 Task: Add Bigelow Earl Grey Tea to the cart.
Action: Mouse pressed left at (18, 111)
Screenshot: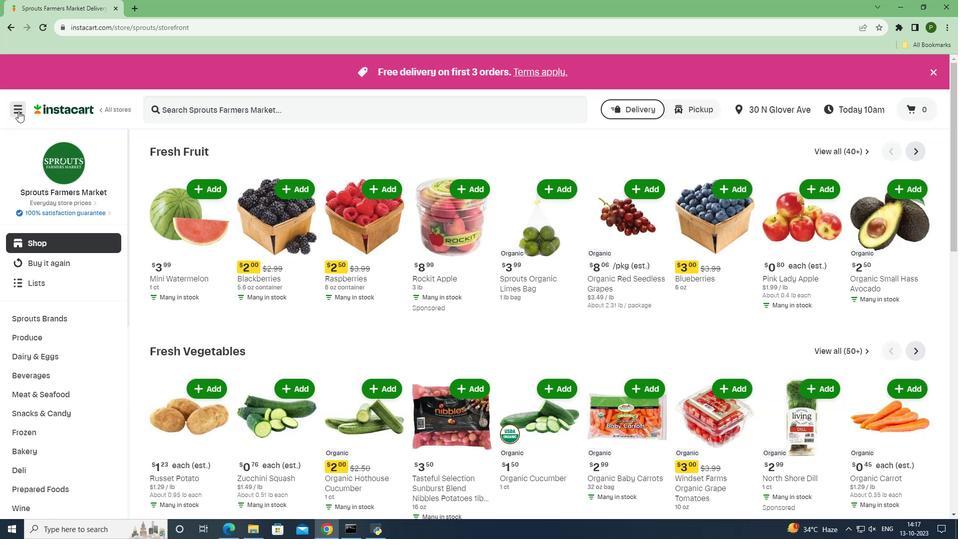
Action: Mouse moved to (45, 262)
Screenshot: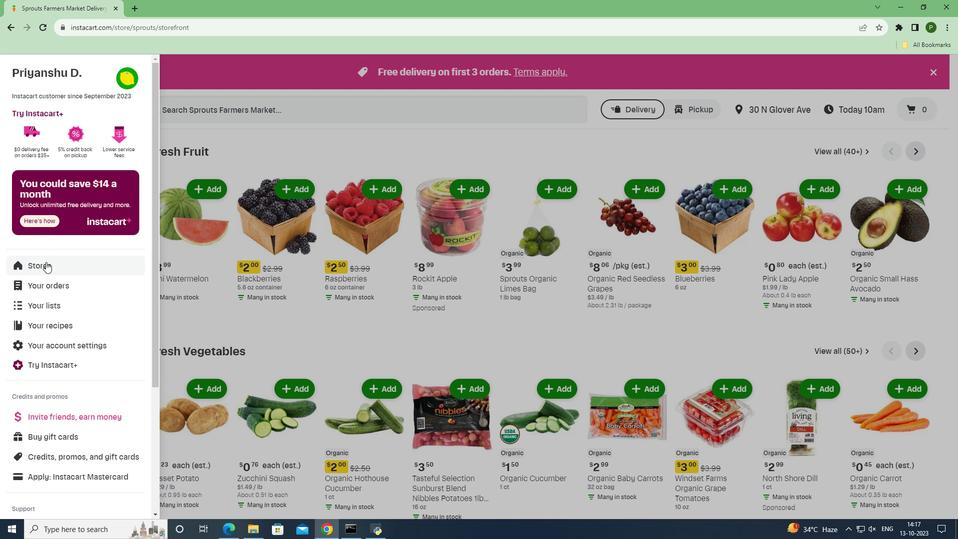 
Action: Mouse pressed left at (45, 262)
Screenshot: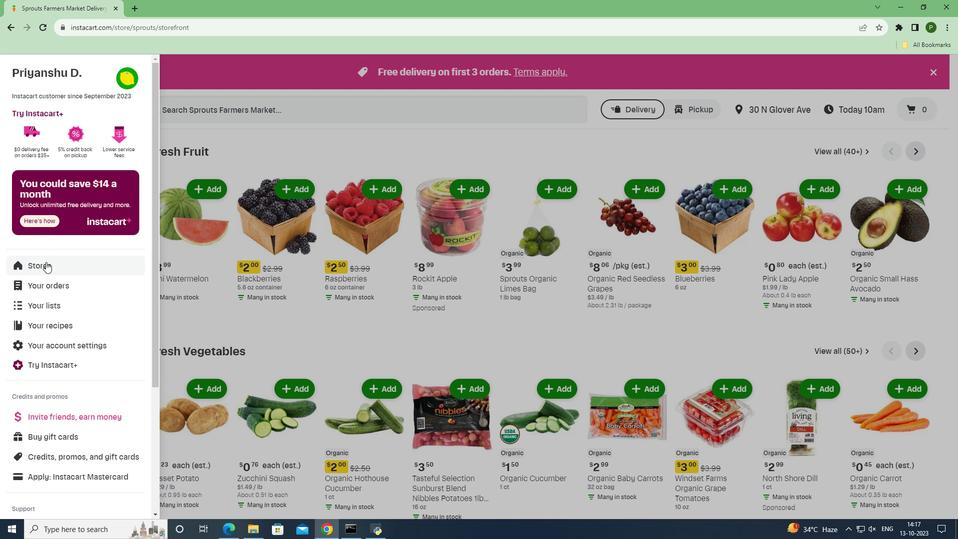 
Action: Mouse moved to (225, 119)
Screenshot: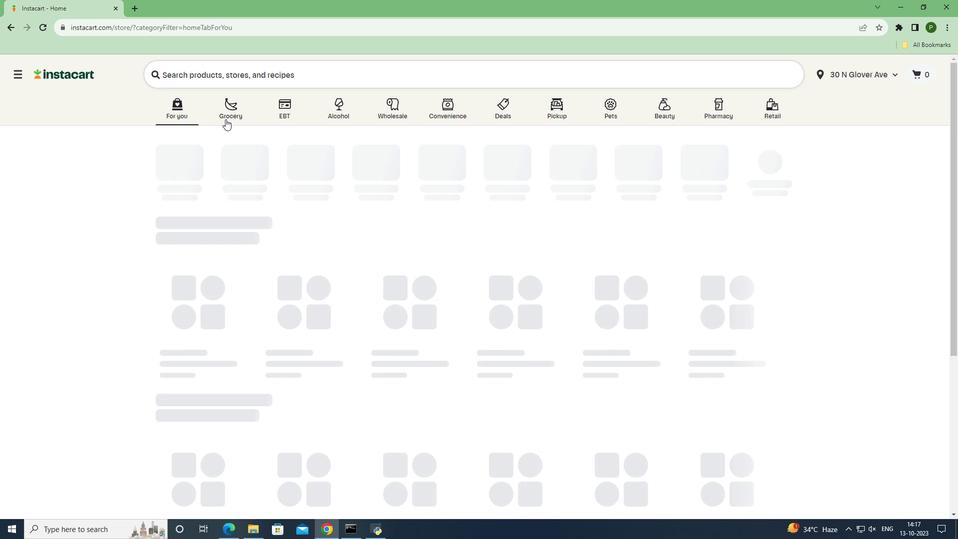 
Action: Mouse pressed left at (225, 119)
Screenshot: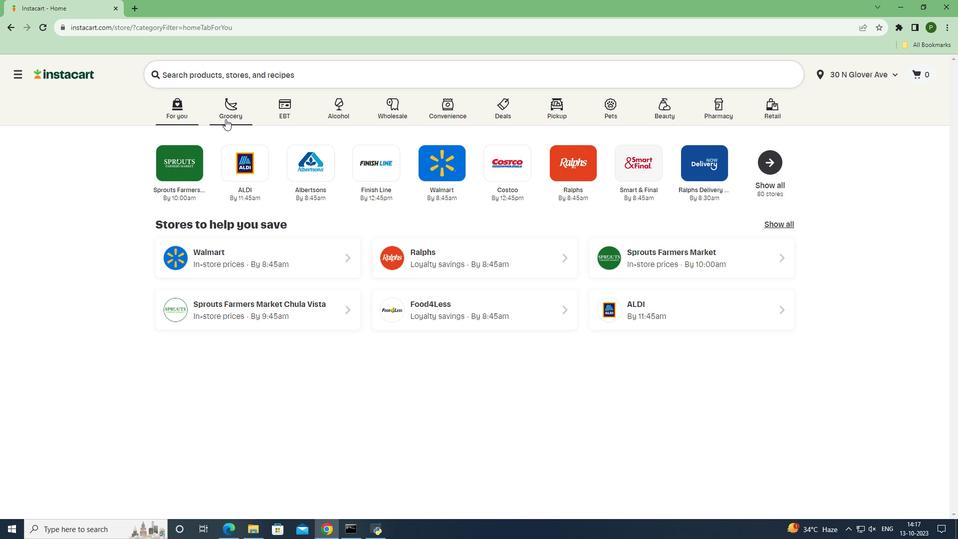 
Action: Mouse moved to (622, 235)
Screenshot: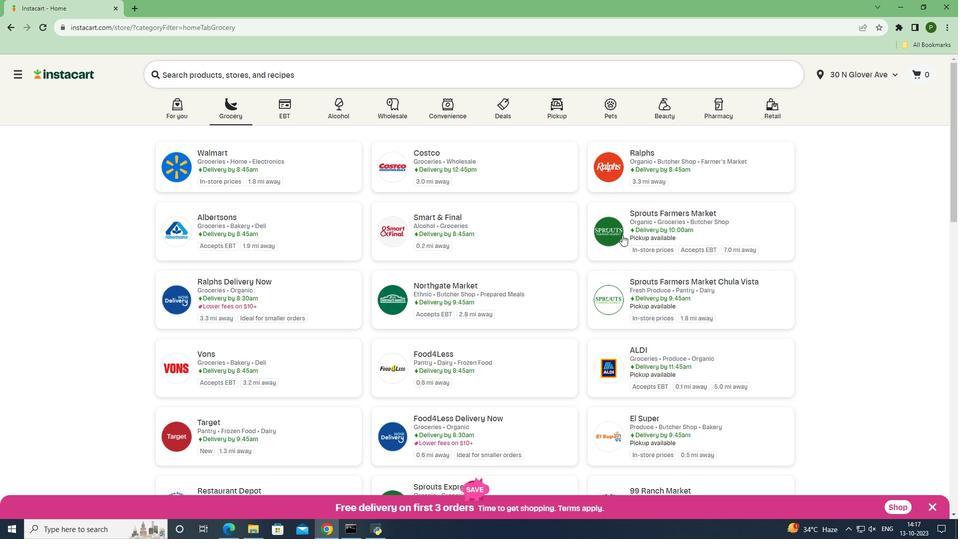 
Action: Mouse pressed left at (622, 235)
Screenshot: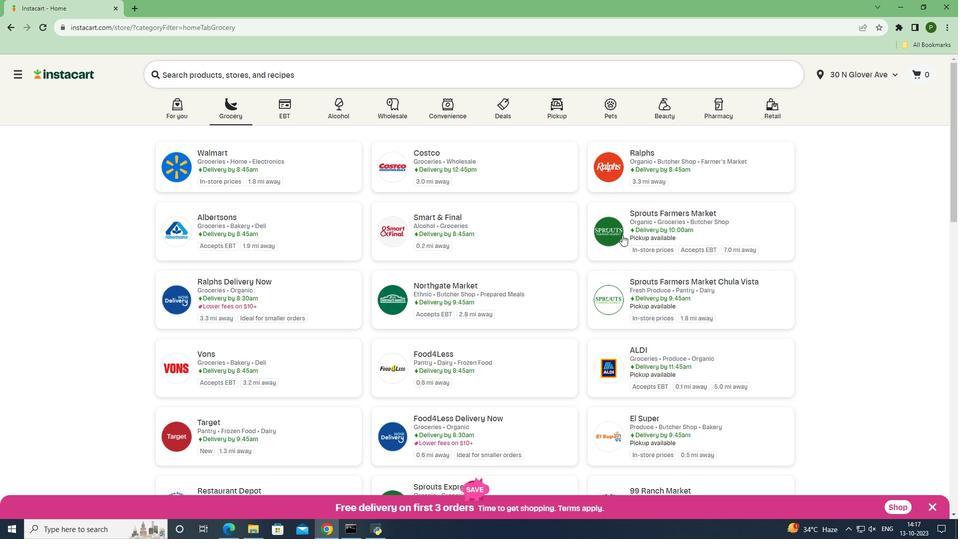 
Action: Mouse moved to (69, 374)
Screenshot: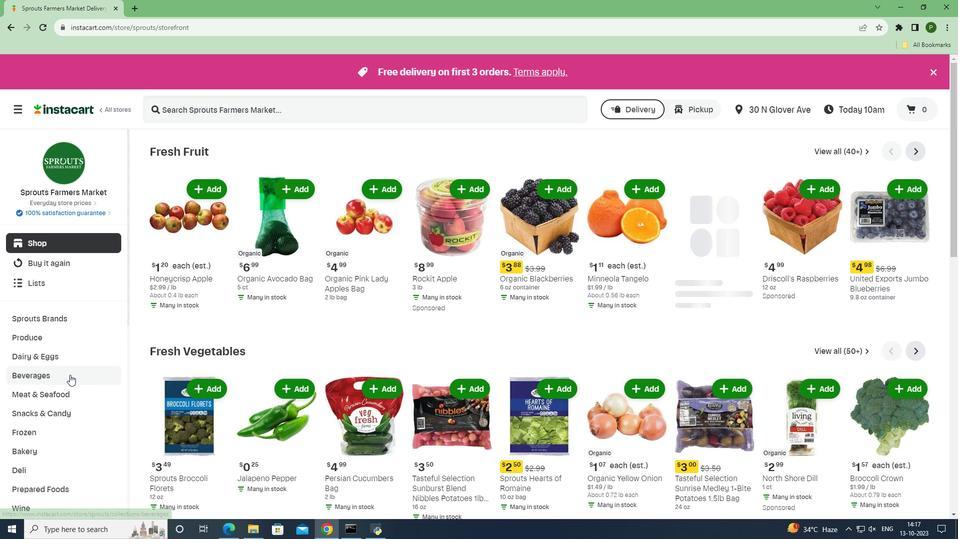 
Action: Mouse pressed left at (69, 374)
Screenshot: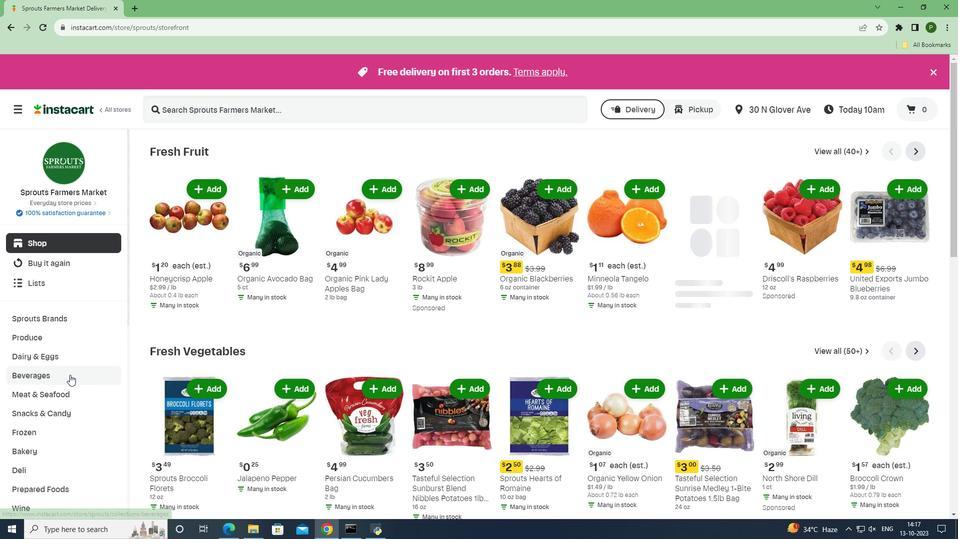 
Action: Mouse moved to (866, 176)
Screenshot: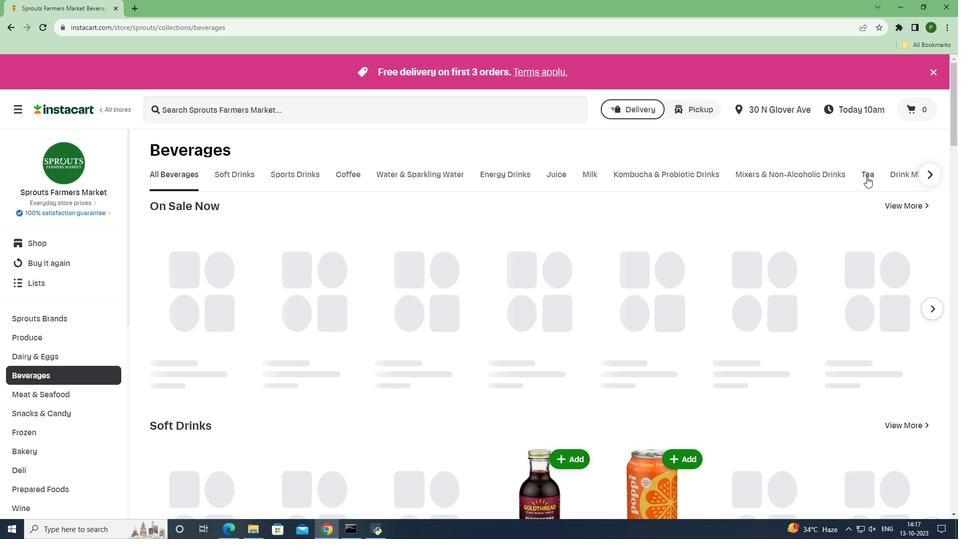
Action: Mouse pressed left at (866, 176)
Screenshot: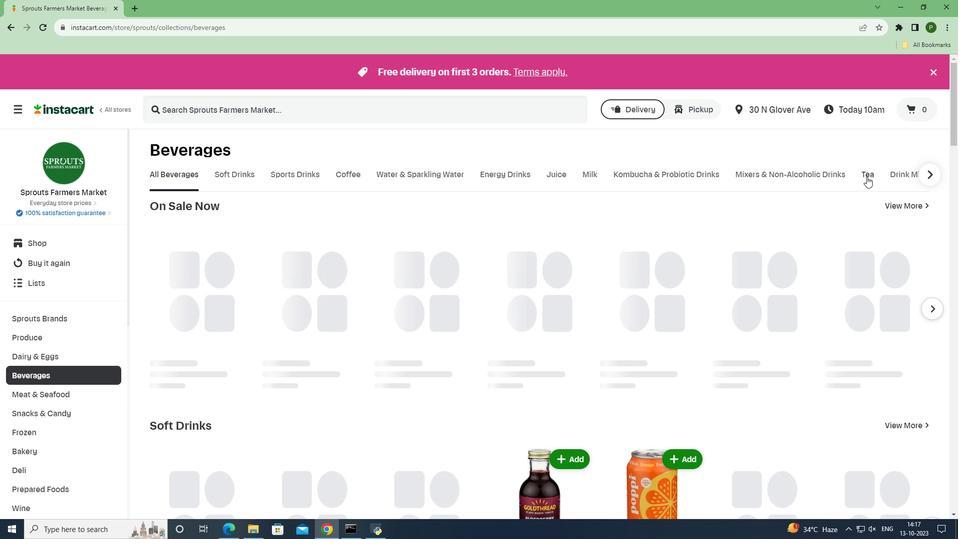 
Action: Mouse moved to (282, 105)
Screenshot: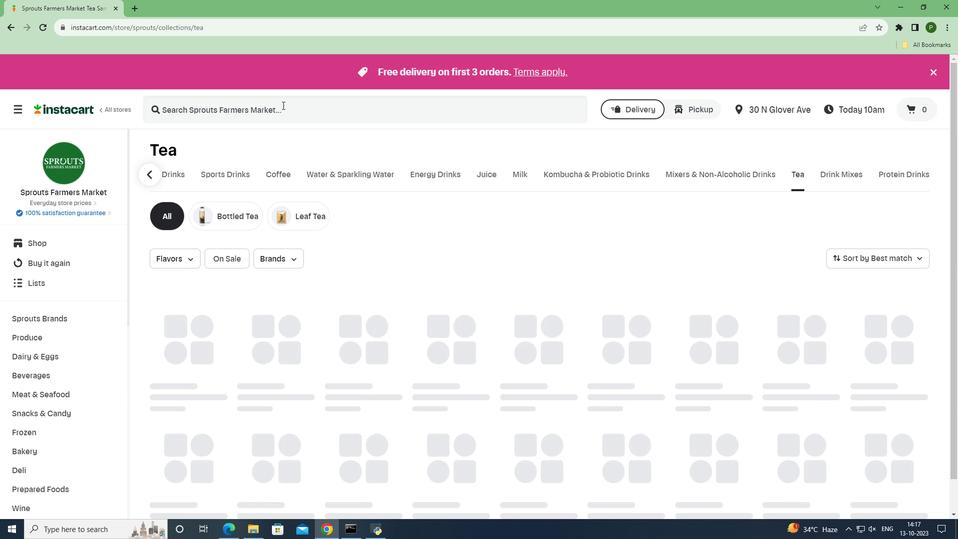 
Action: Mouse pressed left at (282, 105)
Screenshot: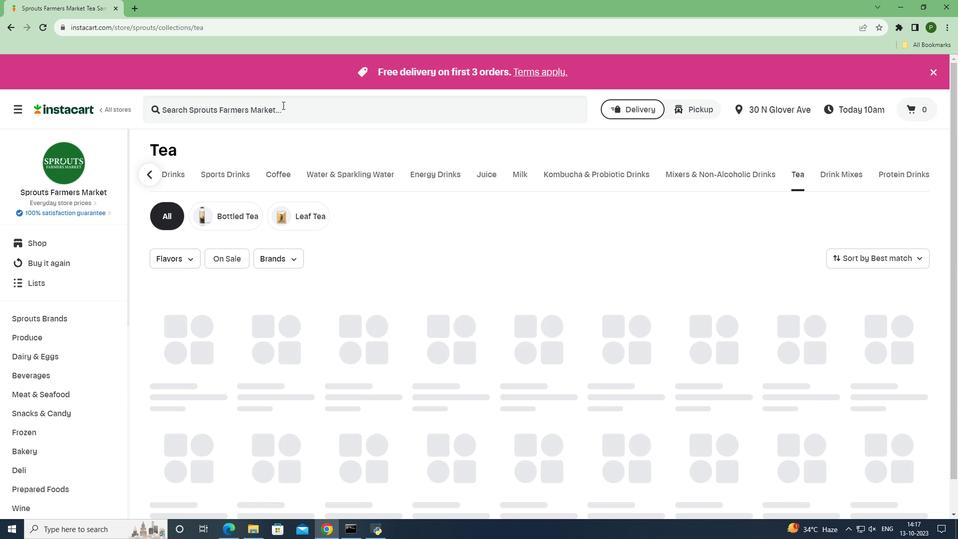 
Action: Key pressed <Key.caps_lock>B<Key.caps_lock>igelow<Key.space><Key.caps_lock>E<Key.caps_lock>arl<Key.space><Key.caps_lock>G<Key.caps_lock>rey<Key.space><Key.caps_lock>T<Key.caps_lock>ea<Key.space><Key.enter>
Screenshot: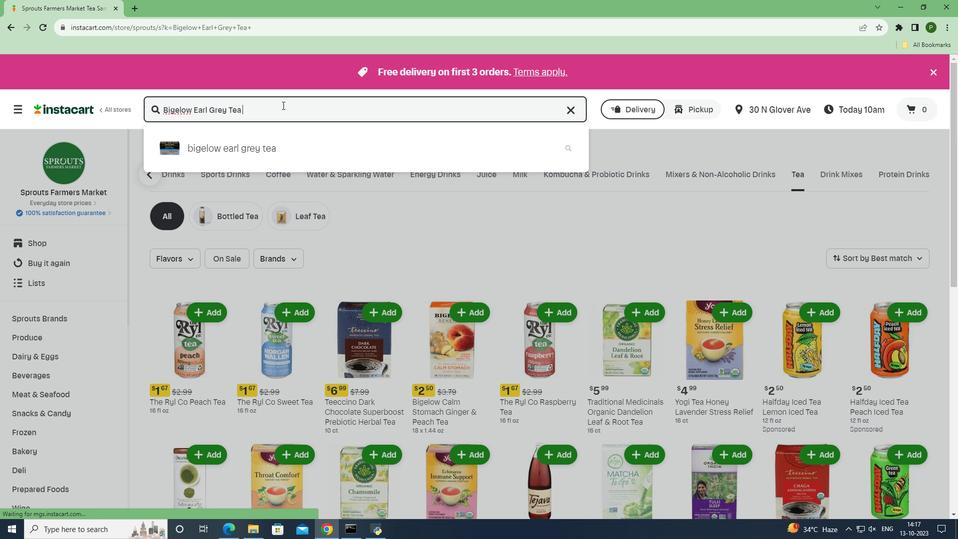 
Action: Mouse moved to (320, 301)
Screenshot: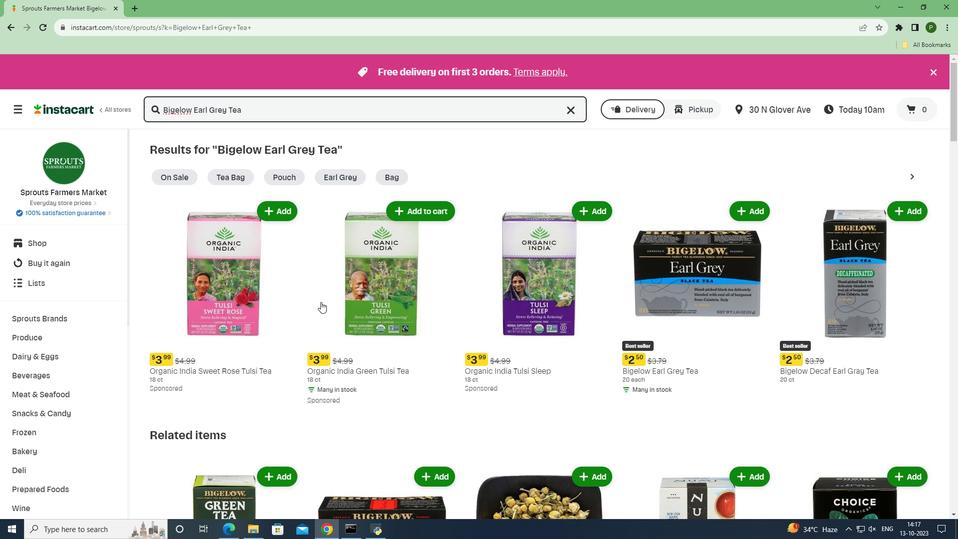 
Action: Mouse scrolled (320, 301) with delta (0, 0)
Screenshot: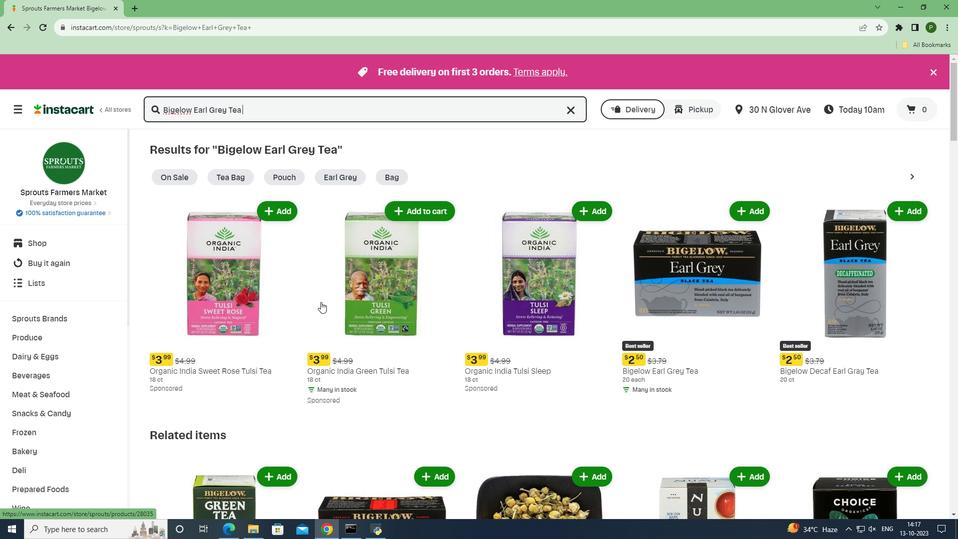 
Action: Mouse moved to (745, 167)
Screenshot: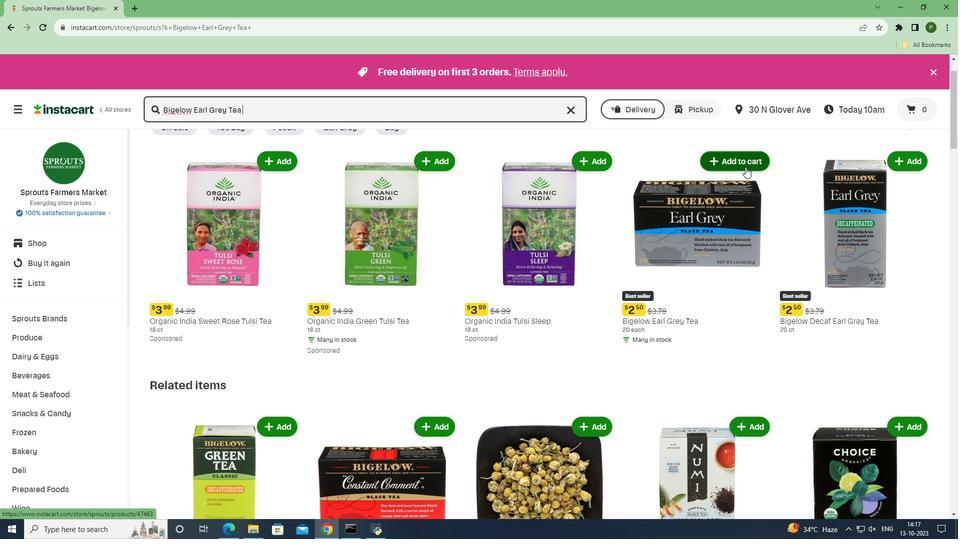 
Action: Mouse pressed left at (745, 167)
Screenshot: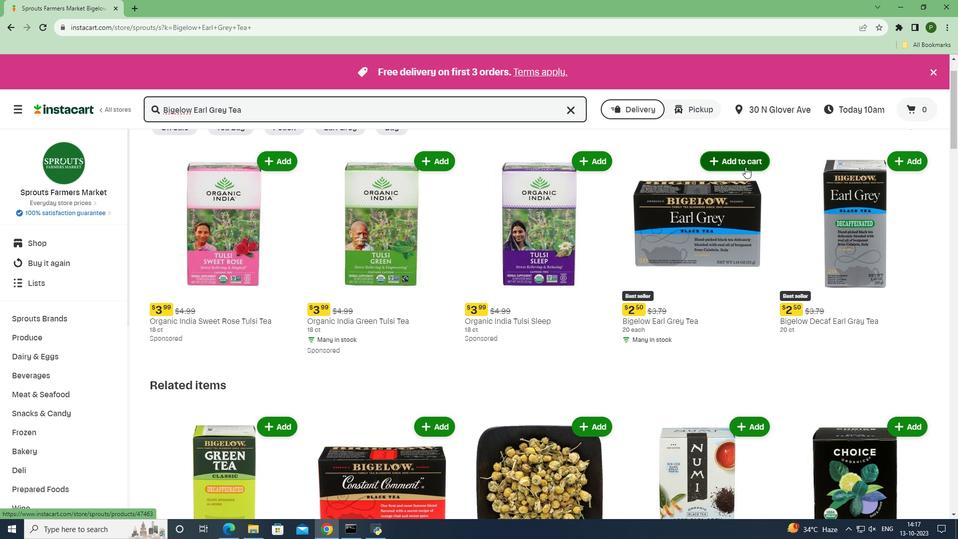 
Action: Mouse moved to (785, 197)
Screenshot: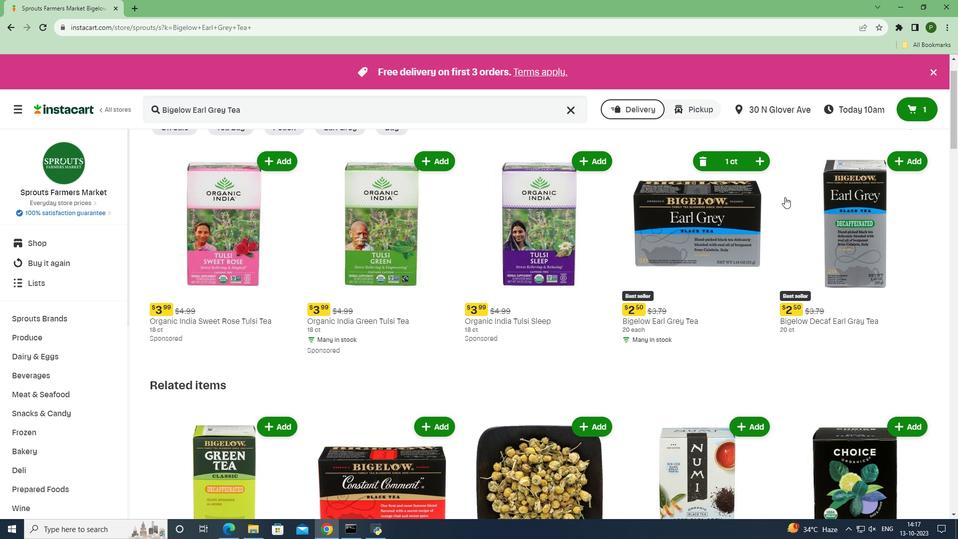 
